 Task: Research Airbnb properties in Monywa, Myanmar from 2nd December, 2023 to 10th December, 2023 for 1 adult.1  bedroom having 1 bed and 1 bathroom. Property type can be hotel. Amenities needed are: washing machine. Look for 3 properties as per requirement.
Action: Mouse moved to (454, 64)
Screenshot: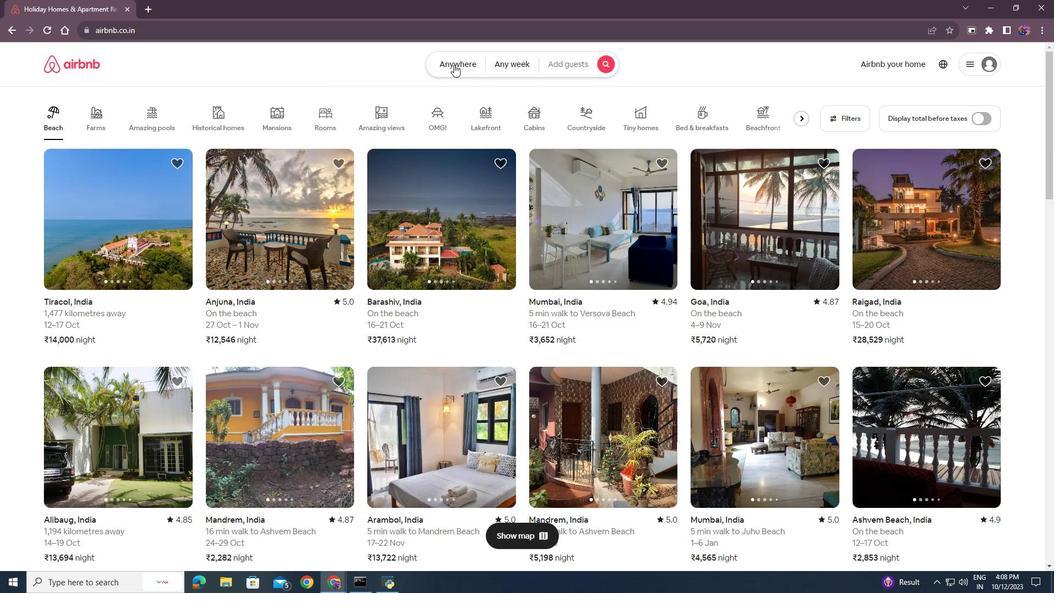
Action: Mouse pressed left at (454, 64)
Screenshot: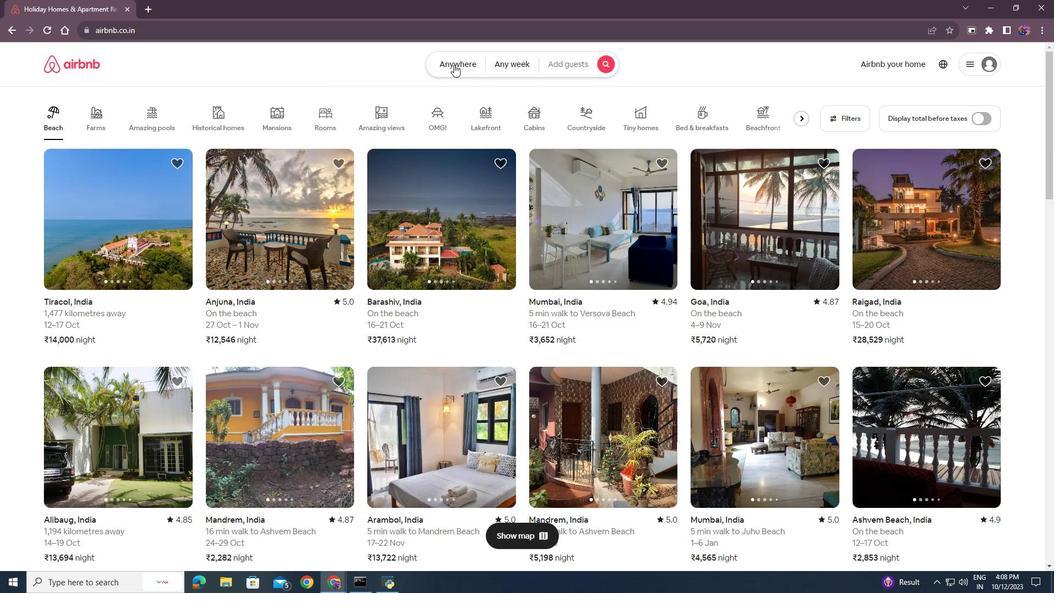 
Action: Mouse moved to (359, 107)
Screenshot: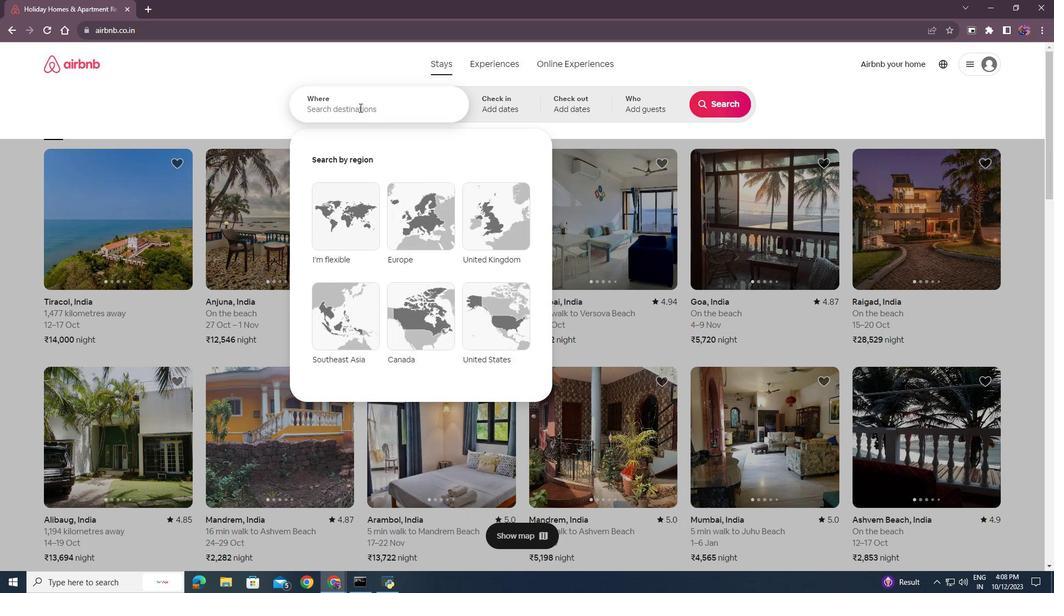 
Action: Mouse pressed left at (359, 107)
Screenshot: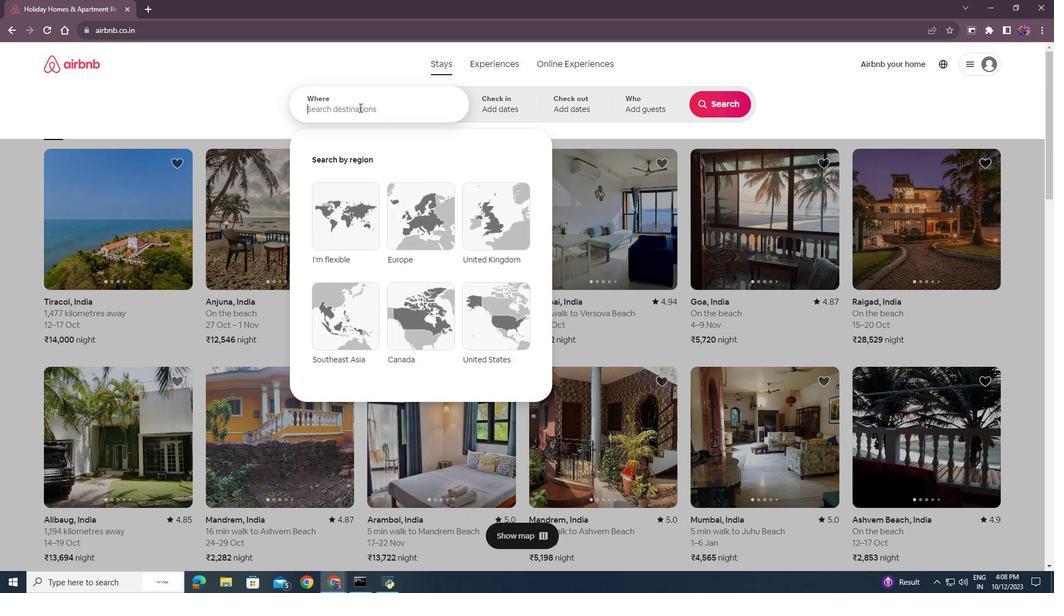 
Action: Key pressed <Key.shift>Monn<Key.backspace>ywa,<Key.shift><Key.shift><Key.shift>Myanmar
Screenshot: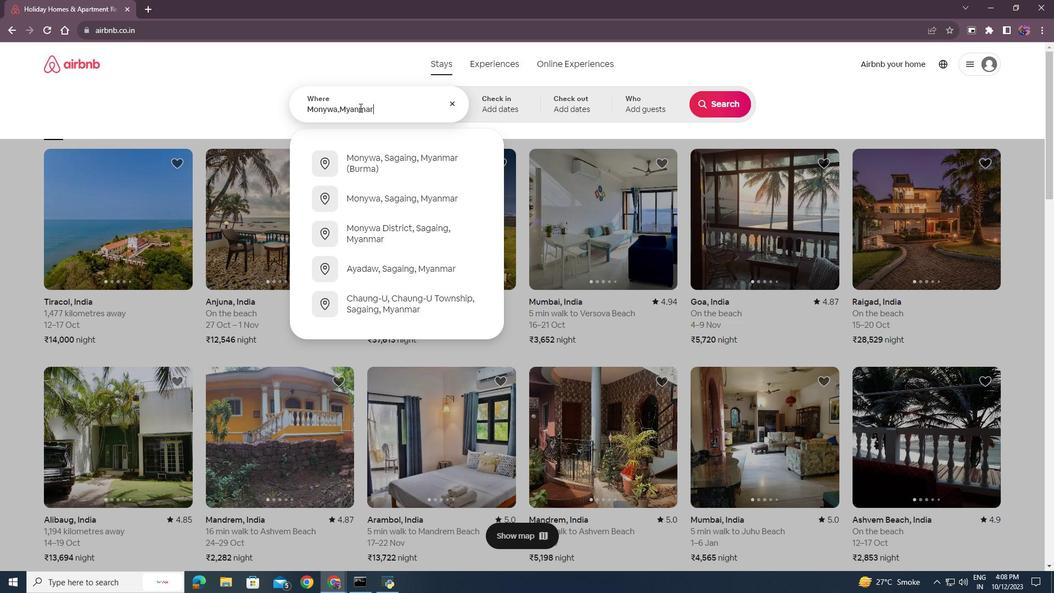 
Action: Mouse moved to (435, 107)
Screenshot: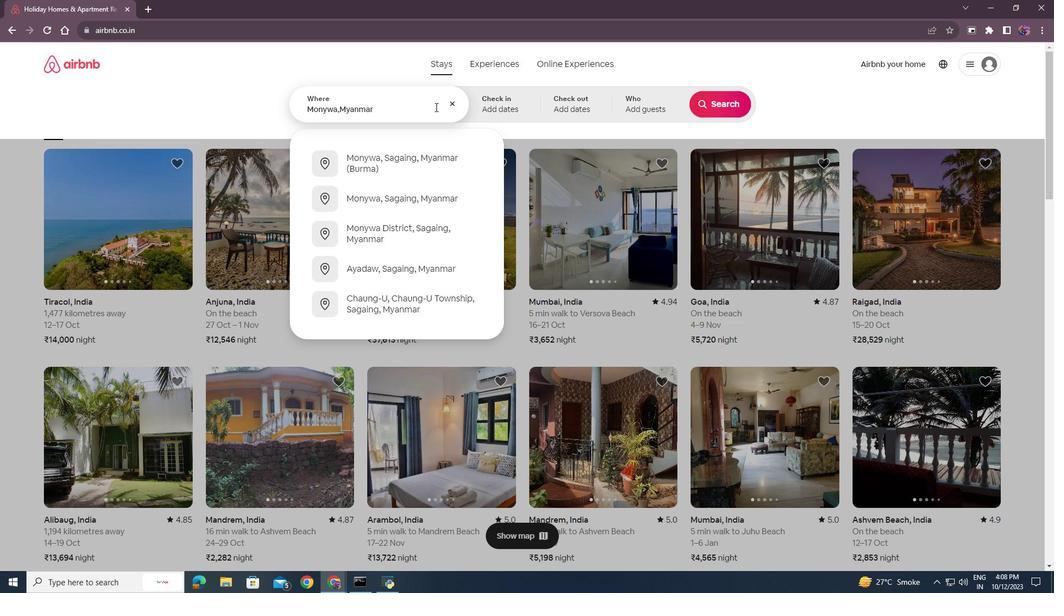 
Action: Key pressed <Key.enter>
Screenshot: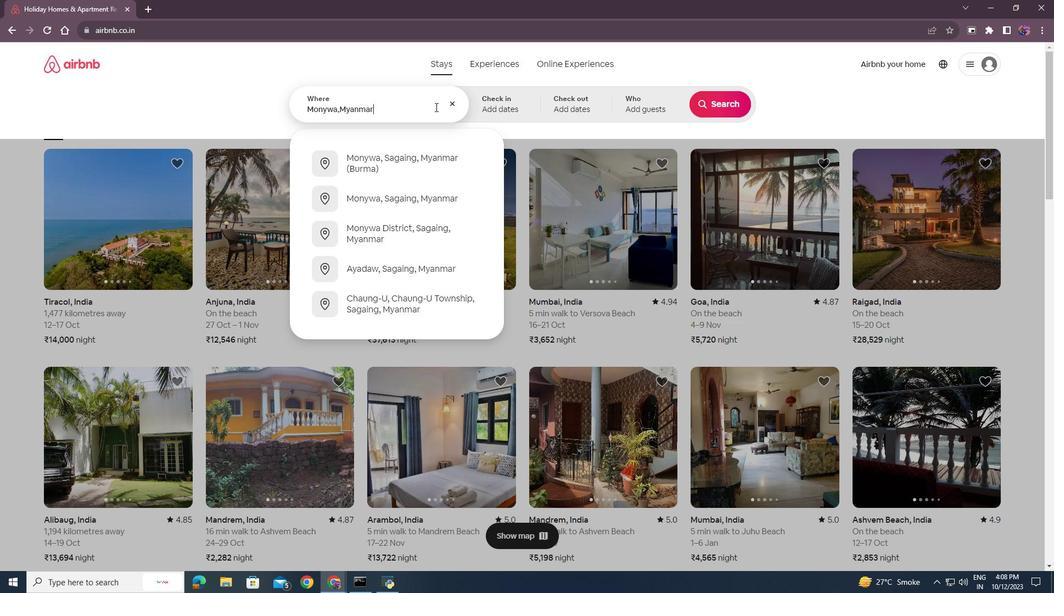 
Action: Mouse moved to (720, 195)
Screenshot: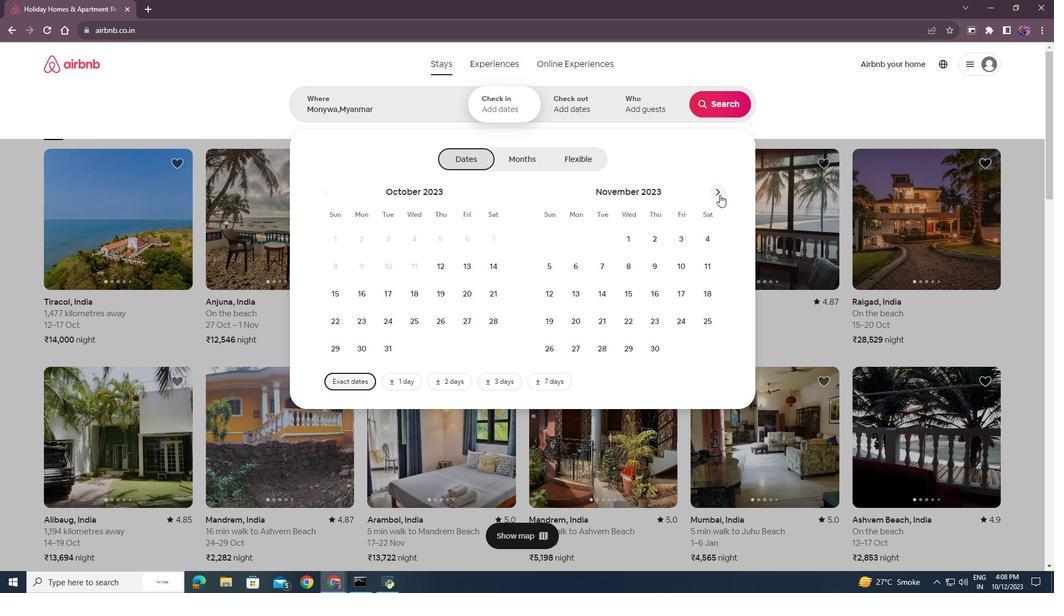 
Action: Mouse pressed left at (720, 195)
Screenshot: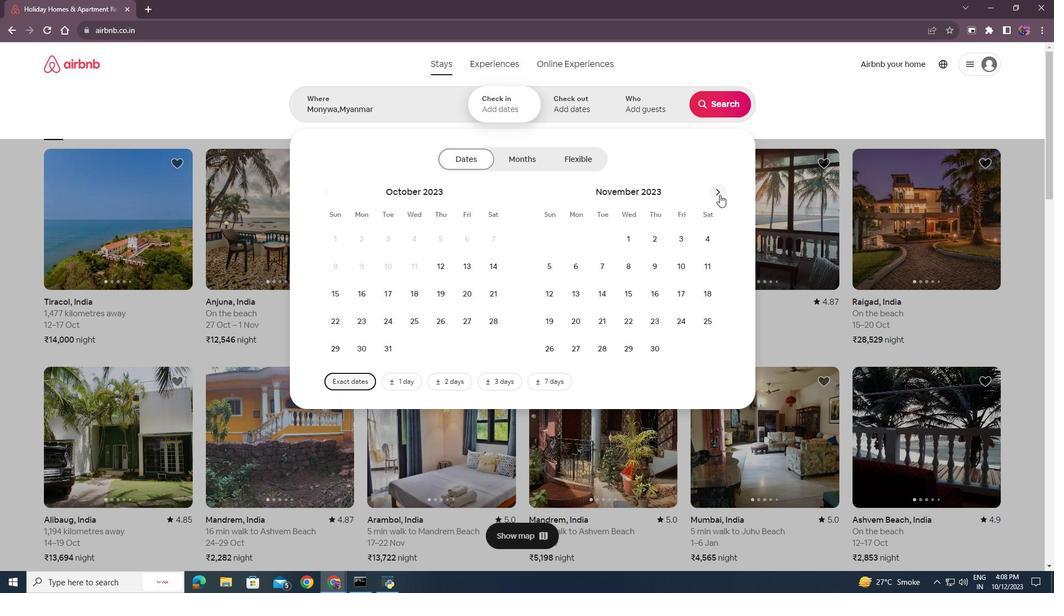 
Action: Mouse moved to (709, 240)
Screenshot: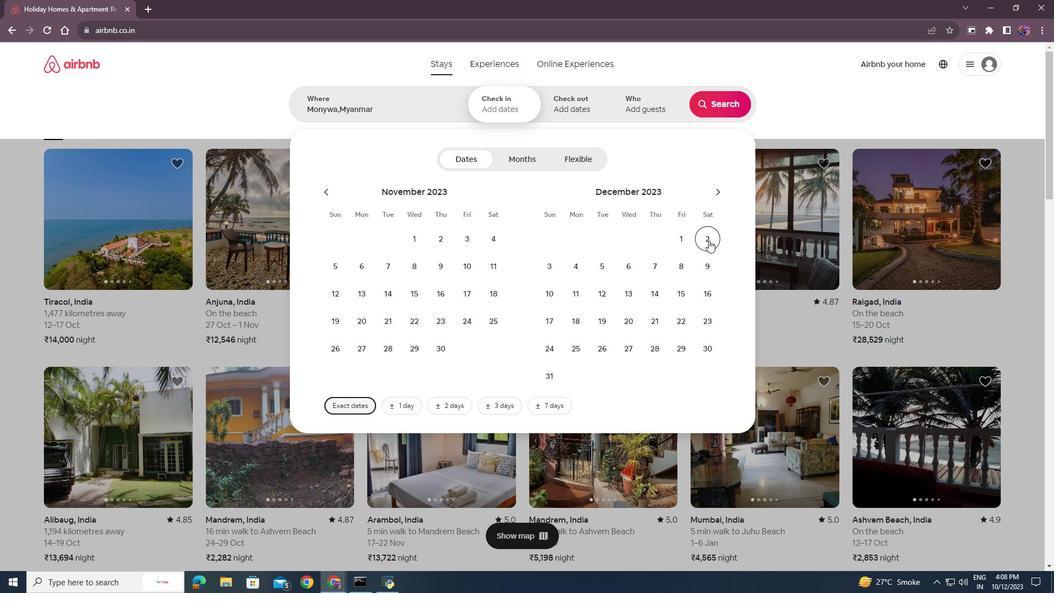 
Action: Mouse pressed left at (709, 240)
Screenshot: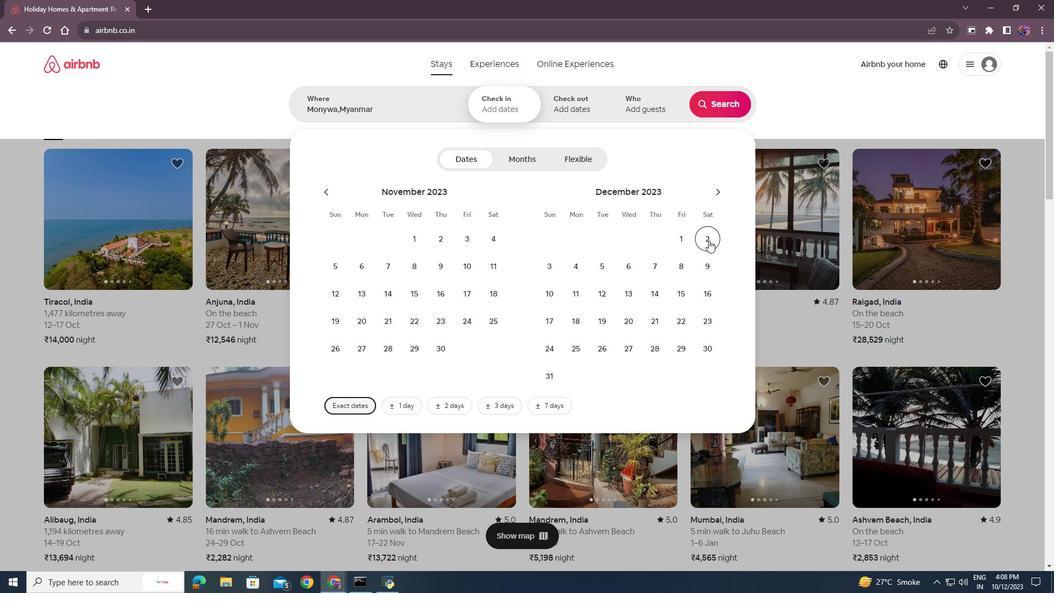 
Action: Mouse moved to (543, 296)
Screenshot: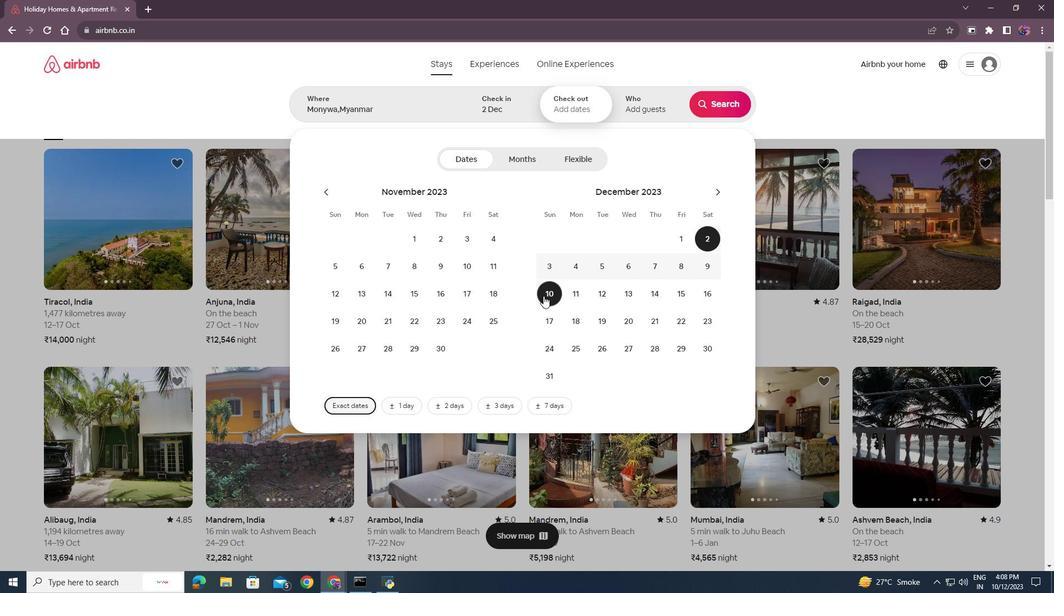 
Action: Mouse pressed left at (543, 296)
Screenshot: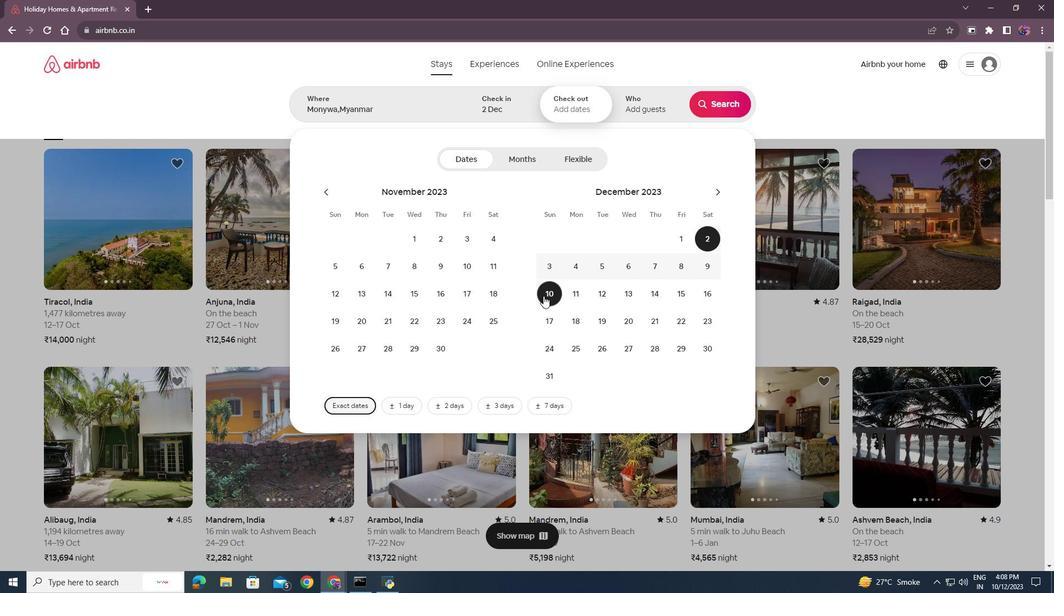 
Action: Mouse moved to (650, 107)
Screenshot: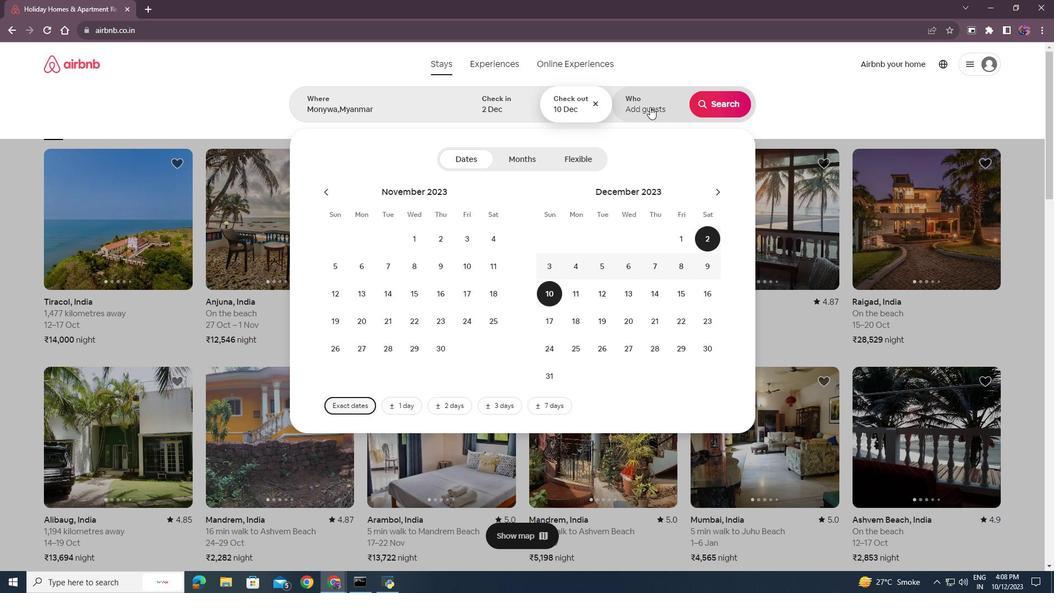 
Action: Mouse pressed left at (650, 107)
Screenshot: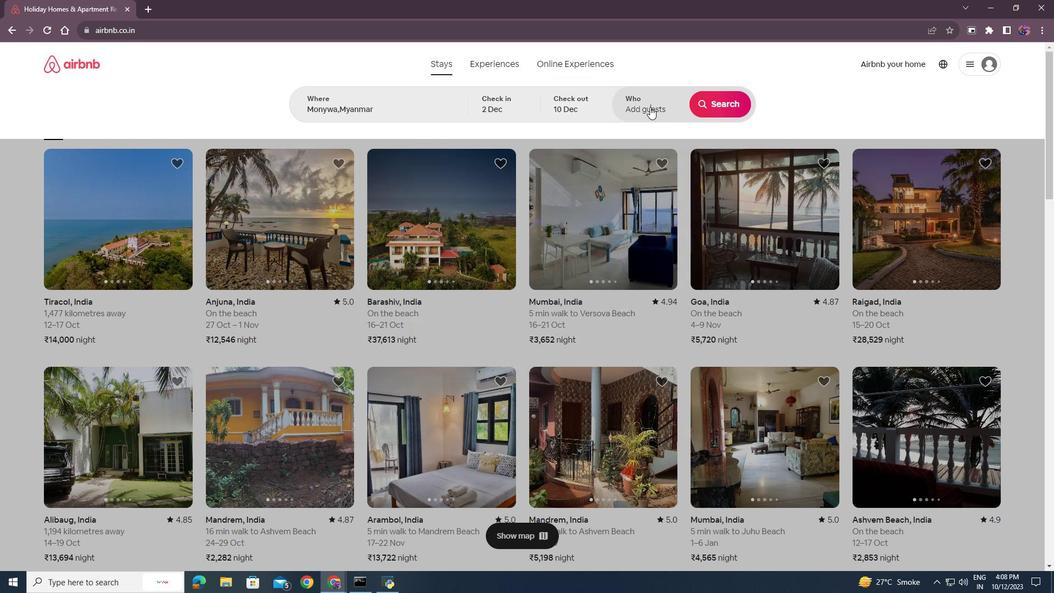 
Action: Mouse moved to (724, 160)
Screenshot: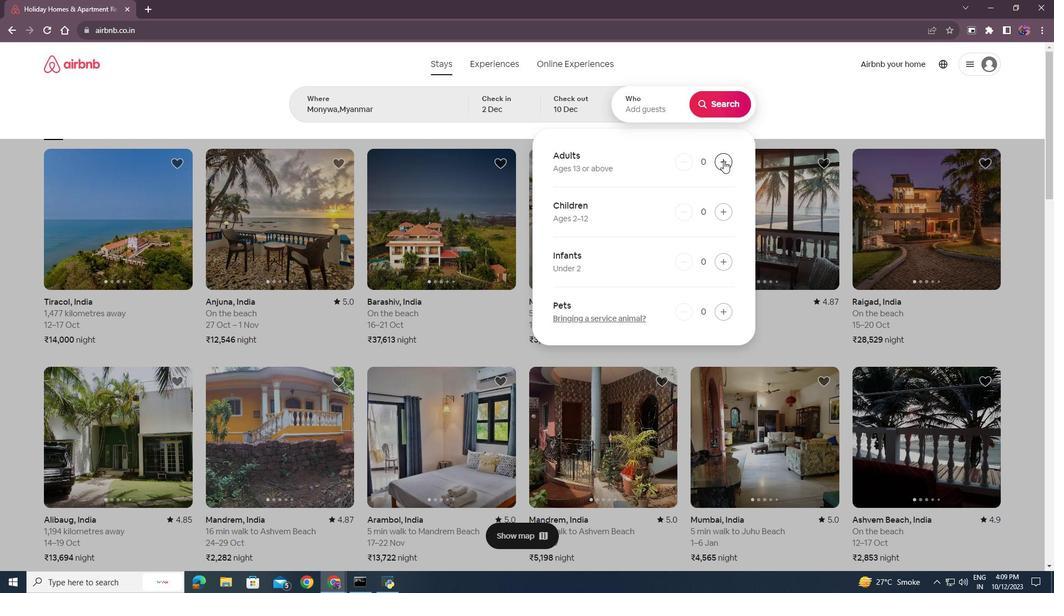 
Action: Mouse pressed left at (724, 160)
Screenshot: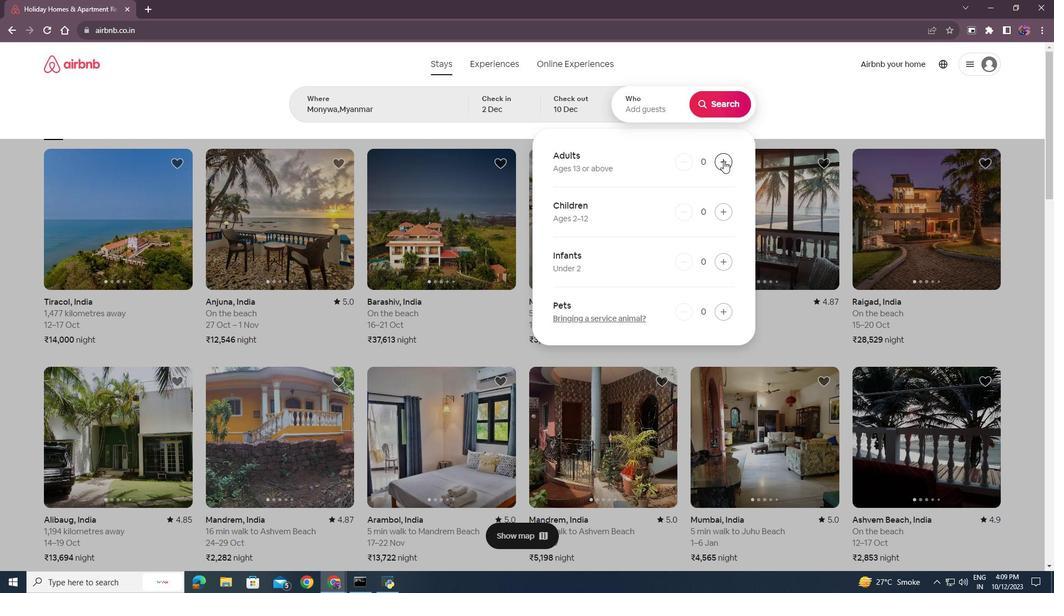 
Action: Mouse moved to (721, 103)
Screenshot: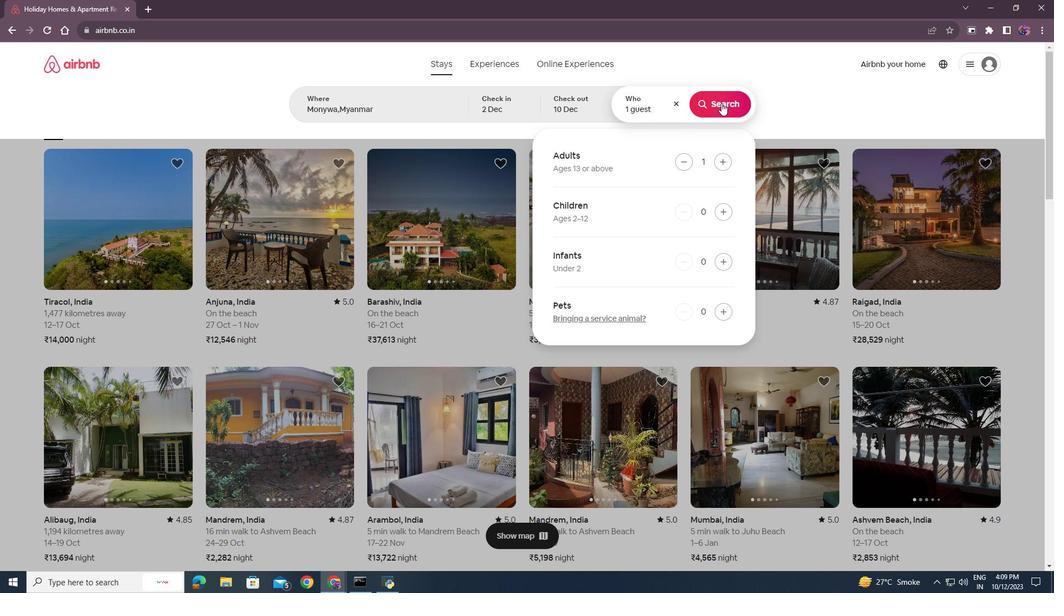 
Action: Mouse pressed left at (721, 103)
Screenshot: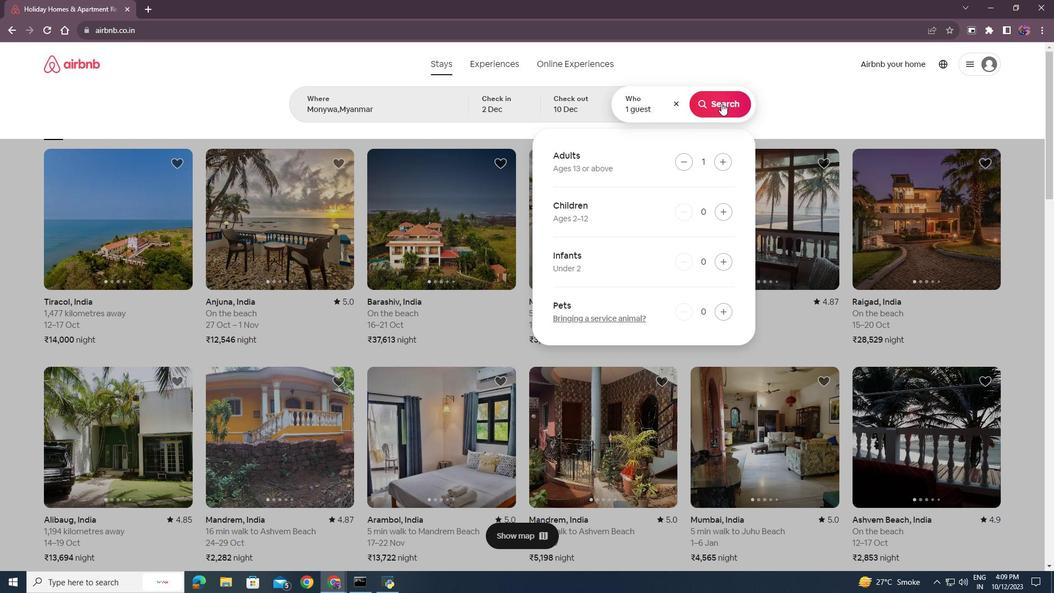 
Action: Mouse moved to (882, 104)
Screenshot: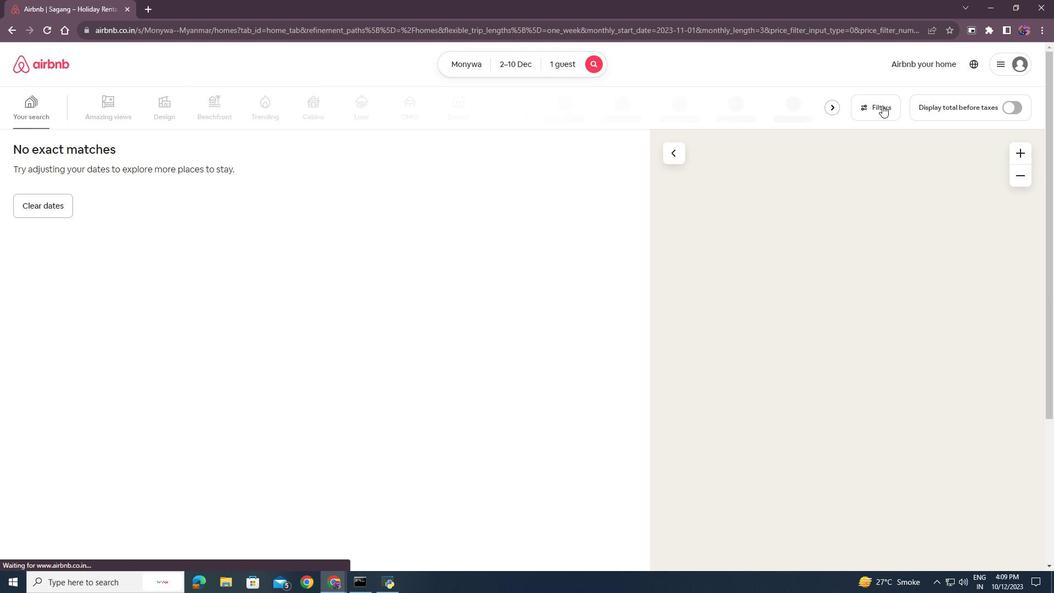 
Action: Mouse pressed left at (882, 104)
Screenshot: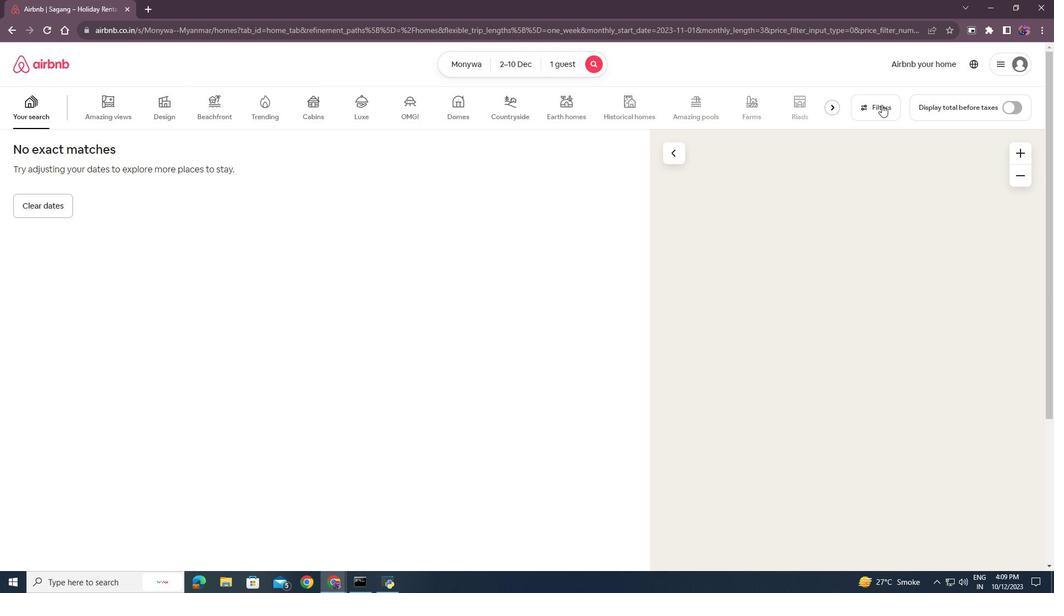 
Action: Mouse moved to (447, 397)
Screenshot: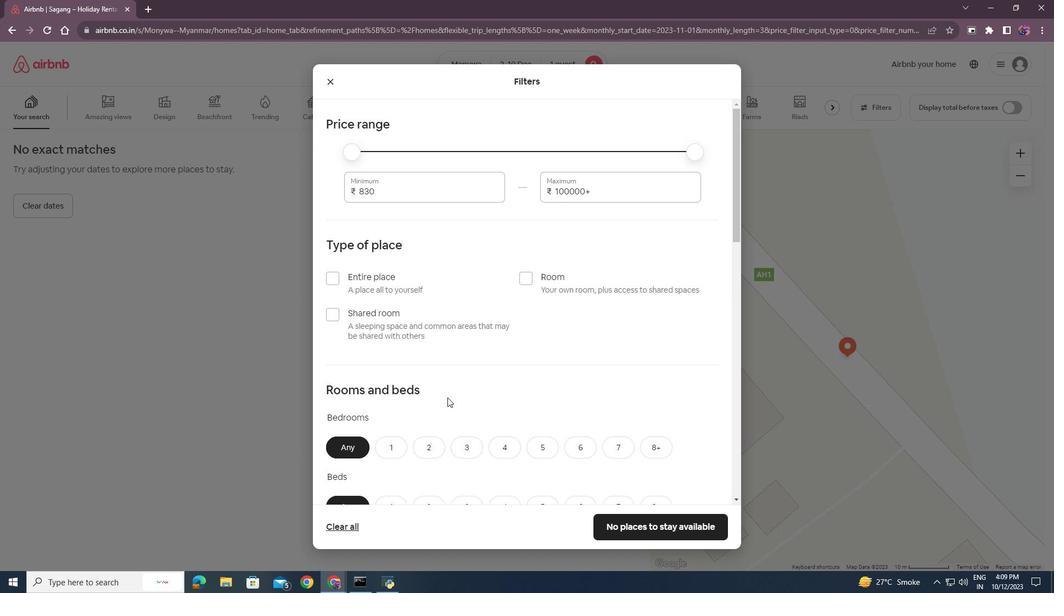 
Action: Mouse scrolled (447, 397) with delta (0, 0)
Screenshot: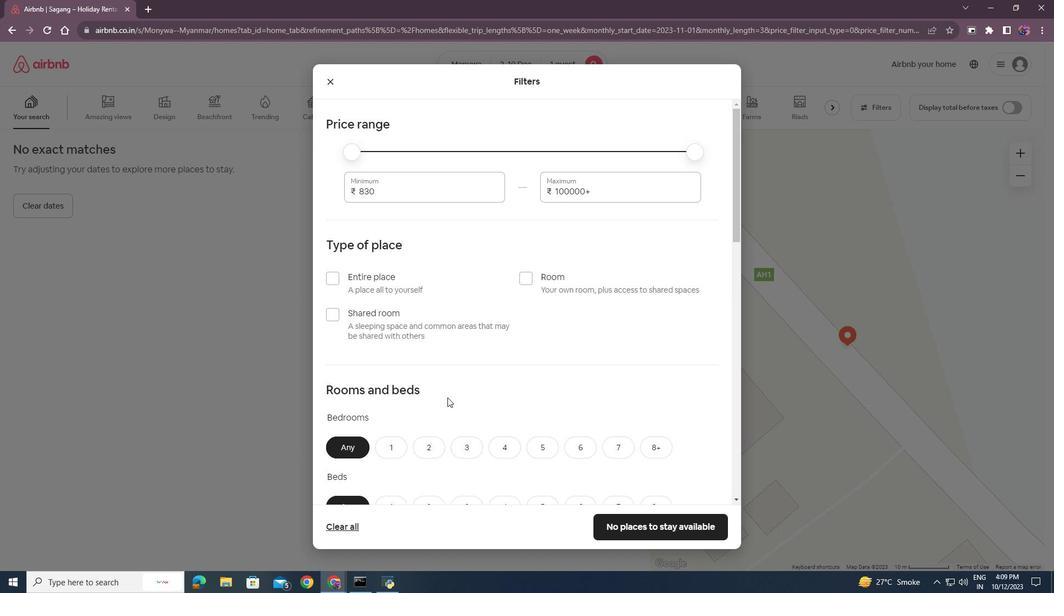 
Action: Mouse moved to (447, 397)
Screenshot: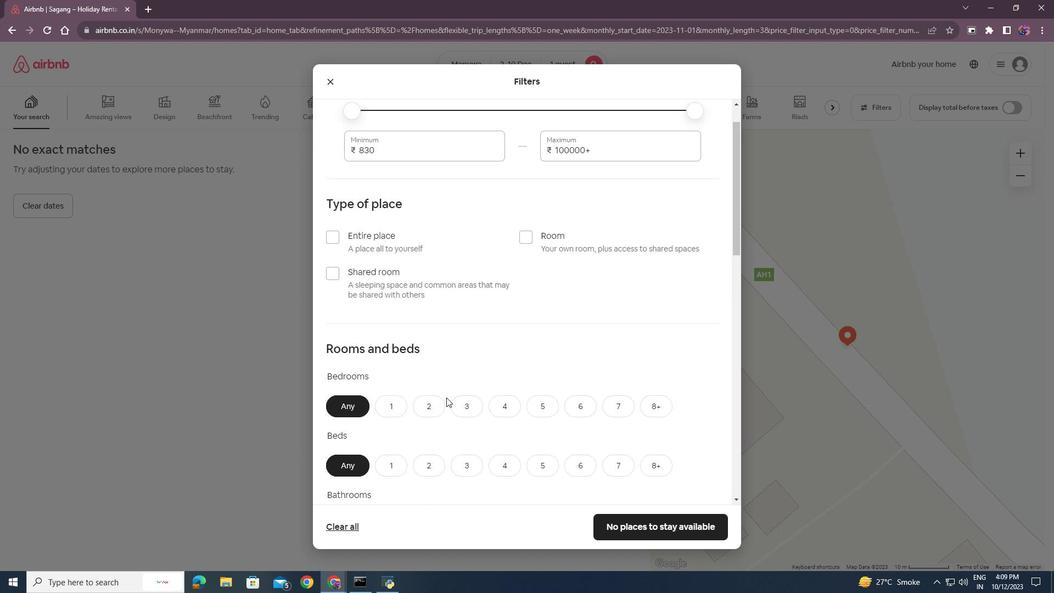 
Action: Mouse scrolled (447, 397) with delta (0, 0)
Screenshot: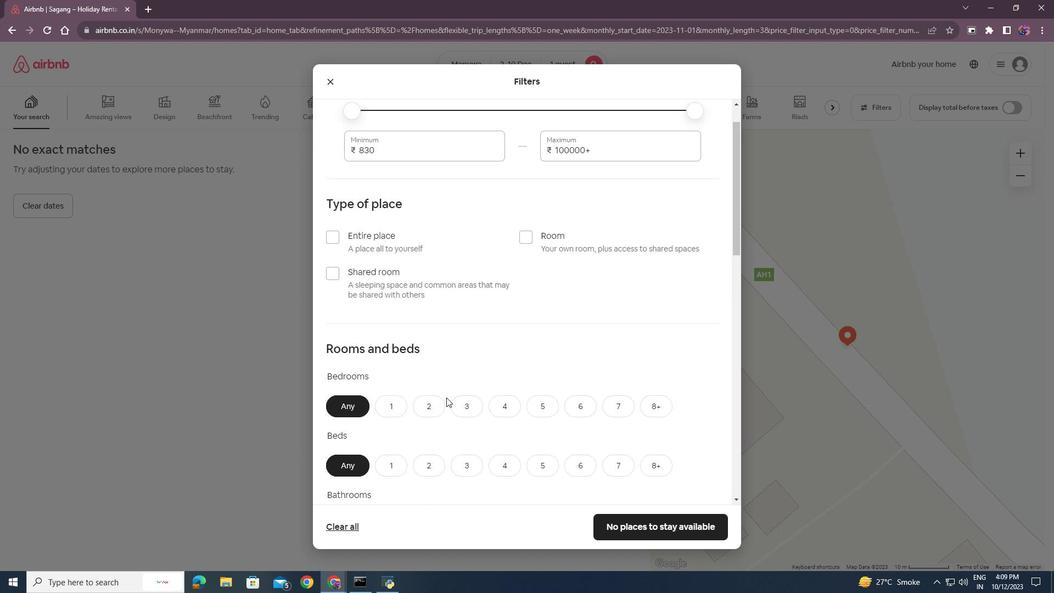 
Action: Mouse moved to (391, 335)
Screenshot: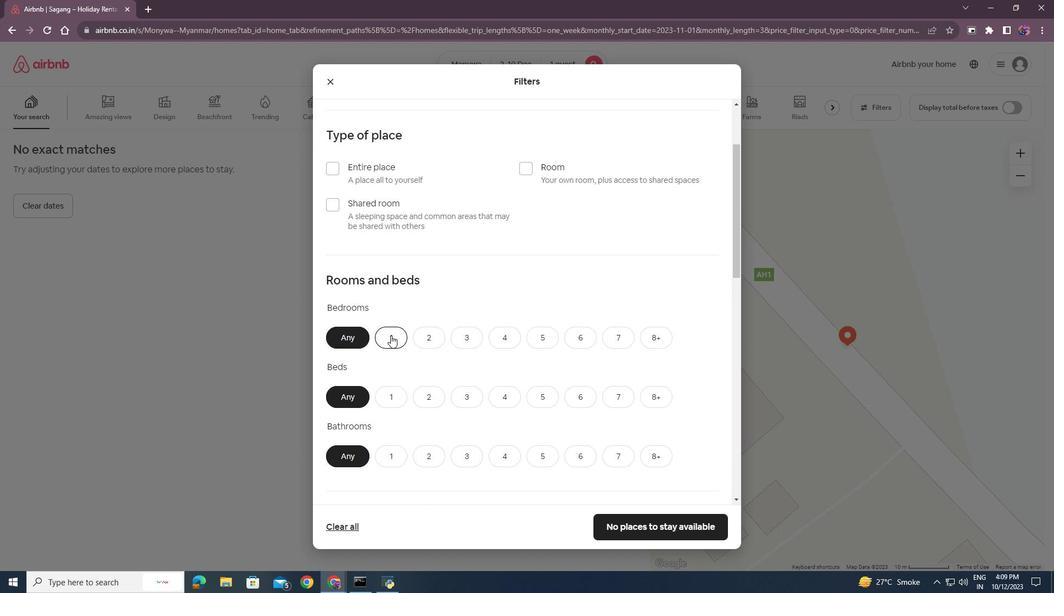 
Action: Mouse pressed left at (391, 335)
Screenshot: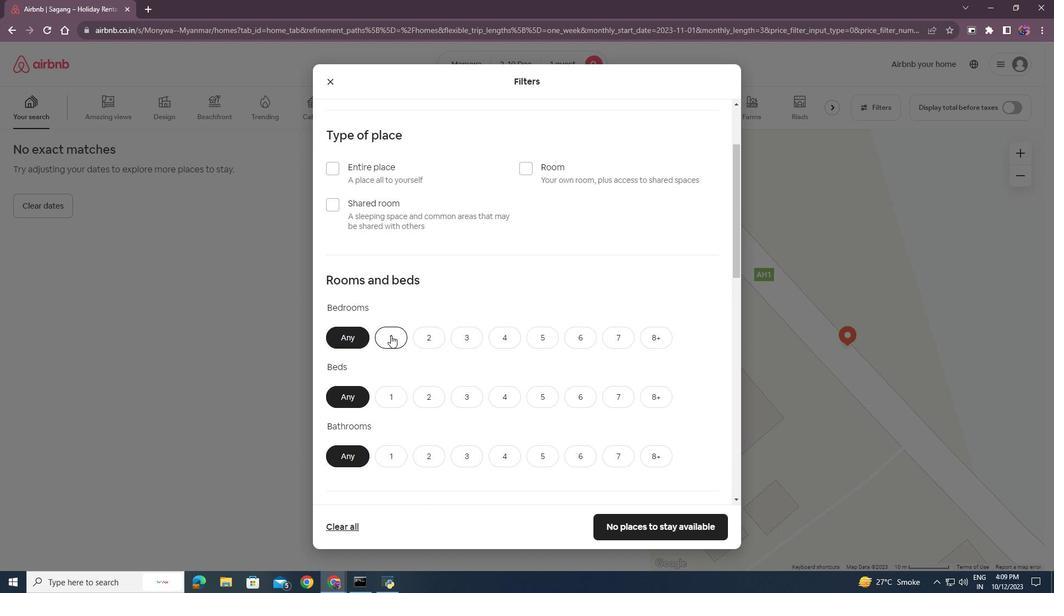 
Action: Mouse moved to (399, 398)
Screenshot: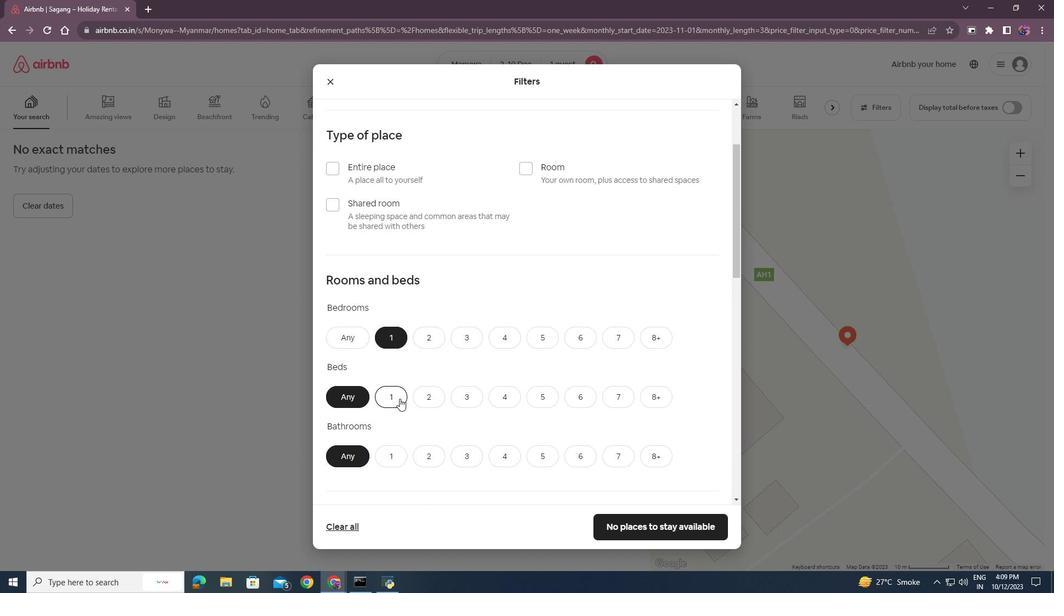 
Action: Mouse pressed left at (399, 398)
Screenshot: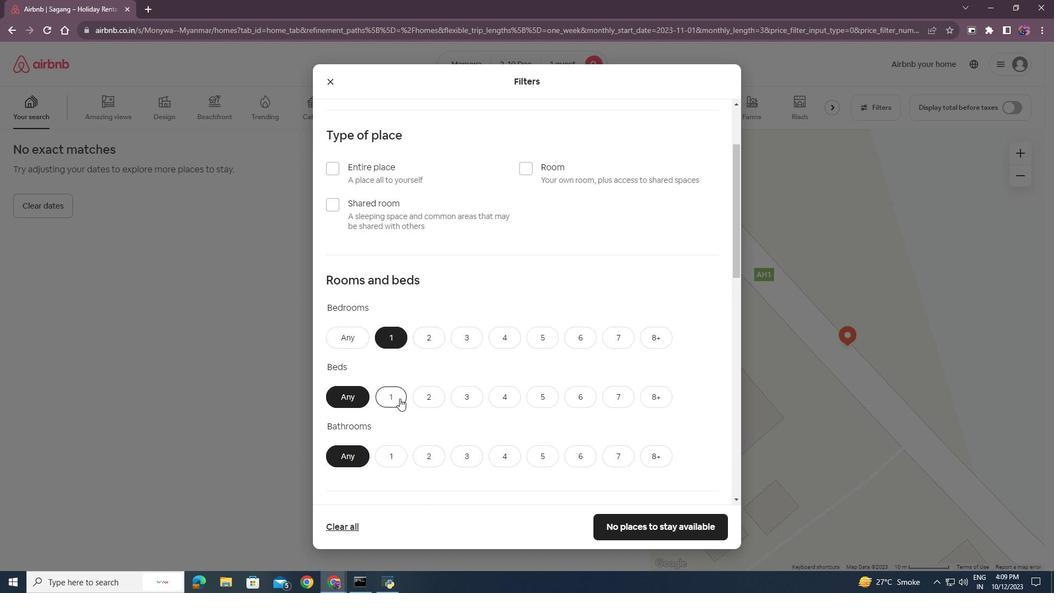 
Action: Mouse moved to (397, 456)
Screenshot: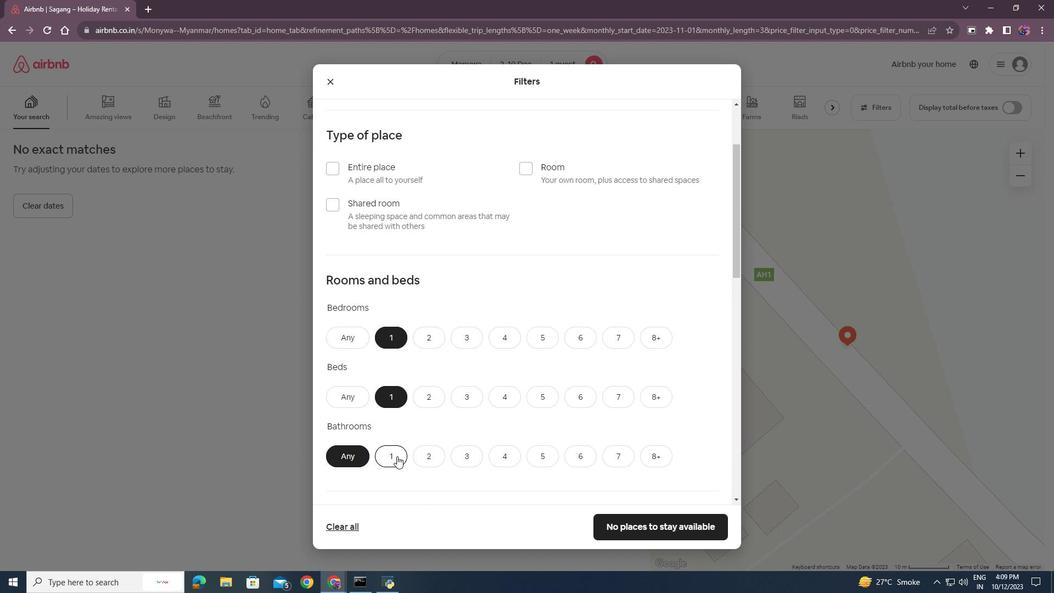 
Action: Mouse pressed left at (397, 456)
Screenshot: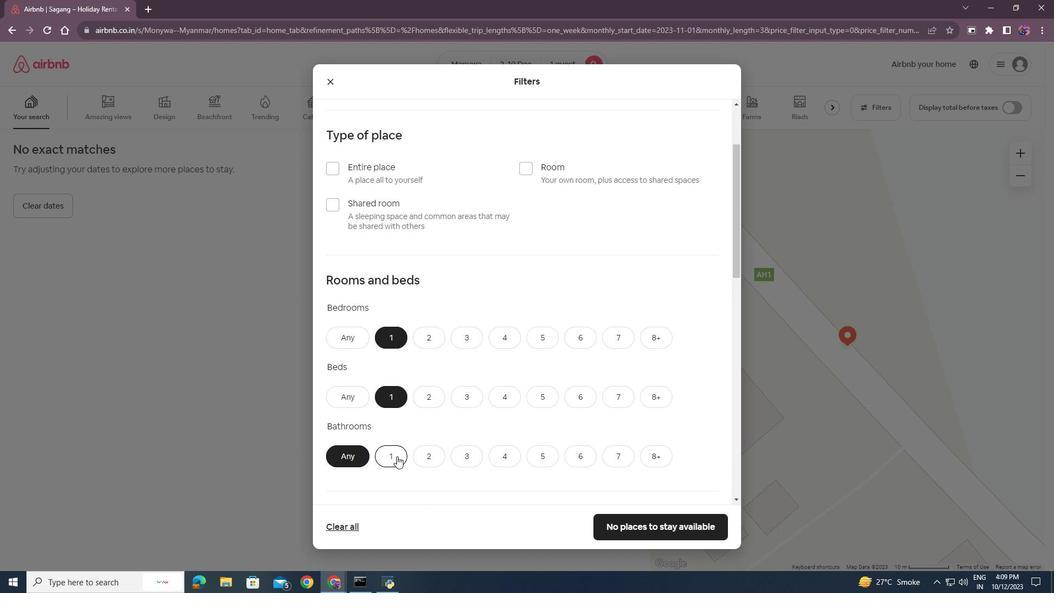 
Action: Mouse moved to (498, 425)
Screenshot: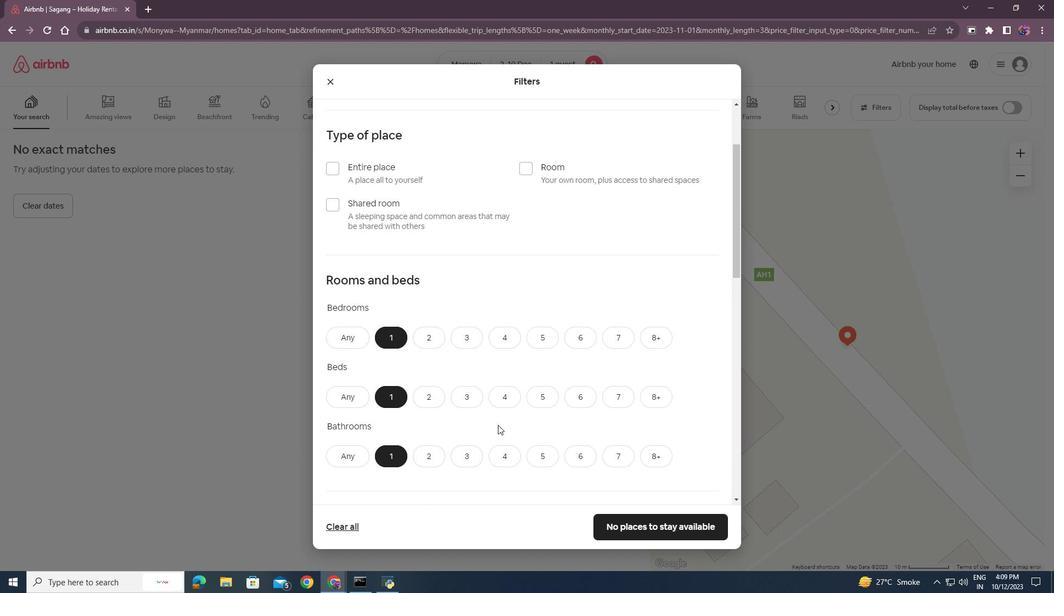 
Action: Mouse scrolled (498, 424) with delta (0, 0)
Screenshot: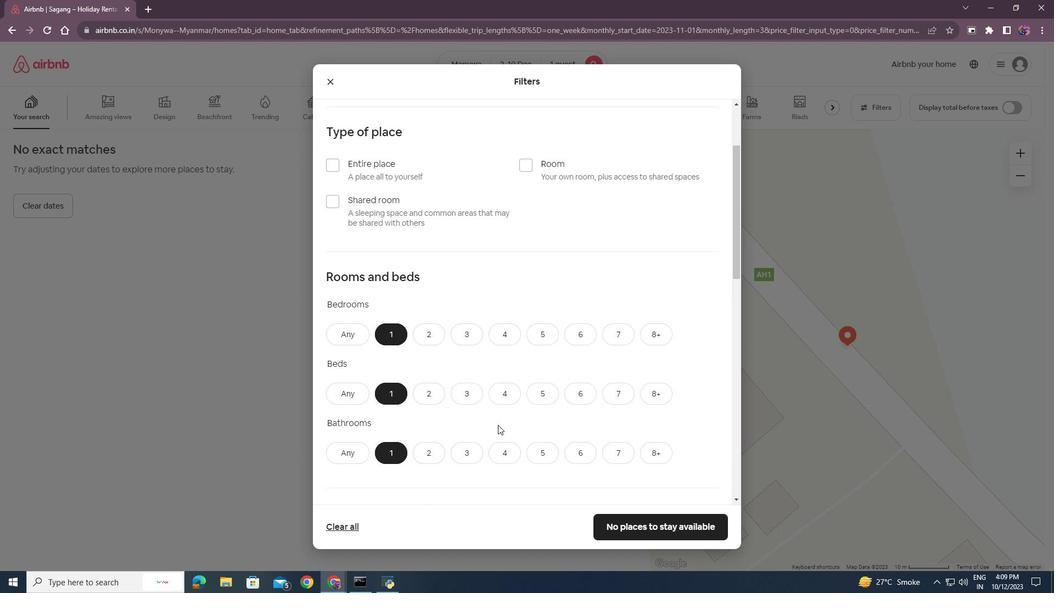 
Action: Mouse scrolled (498, 424) with delta (0, 0)
Screenshot: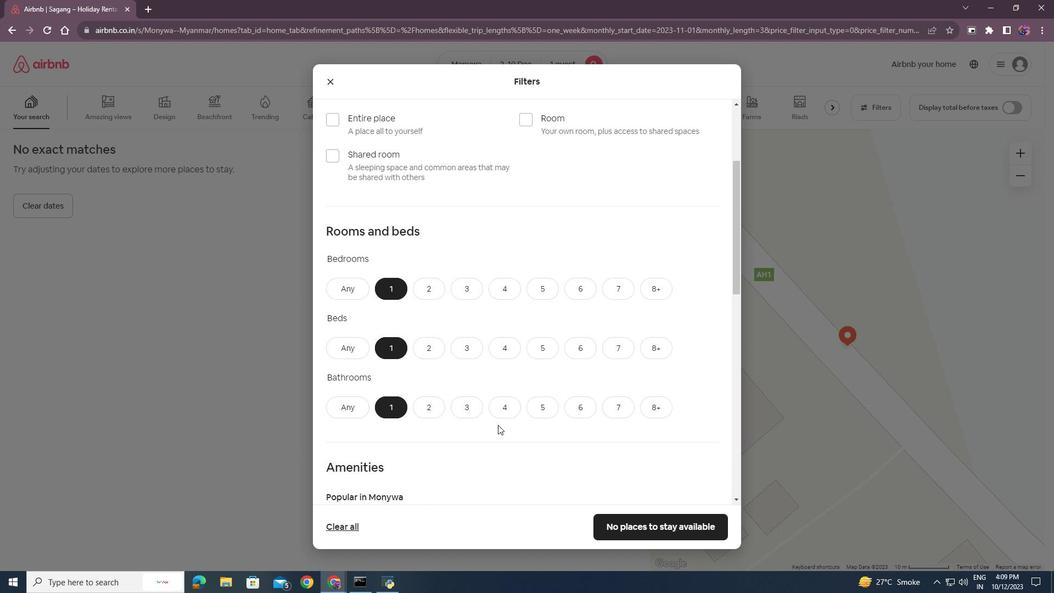 
Action: Mouse moved to (513, 418)
Screenshot: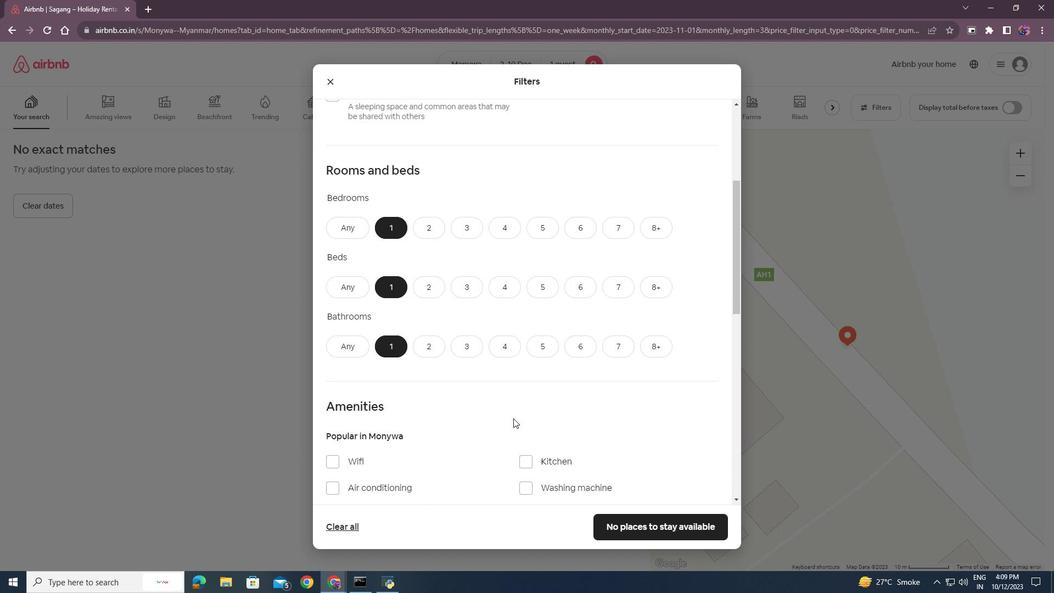 
Action: Mouse scrolled (513, 418) with delta (0, 0)
Screenshot: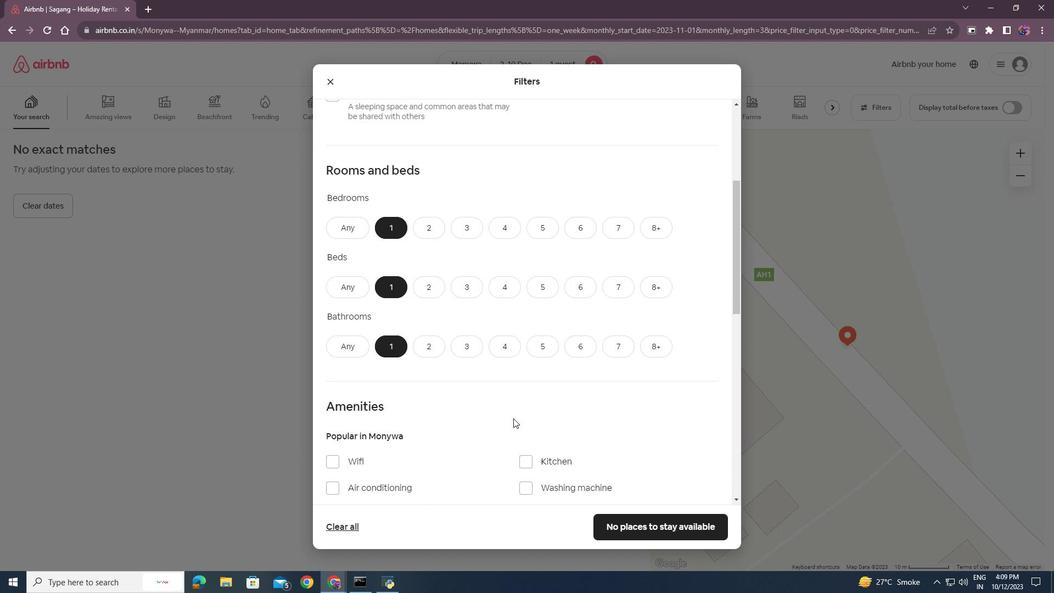 
Action: Mouse moved to (510, 418)
Screenshot: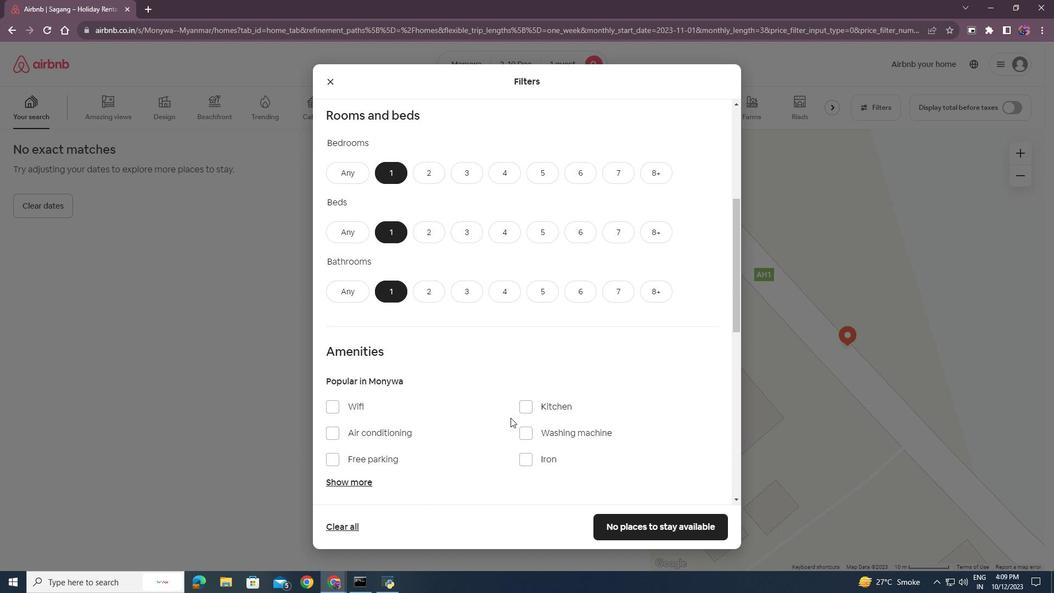 
Action: Mouse scrolled (510, 417) with delta (0, 0)
Screenshot: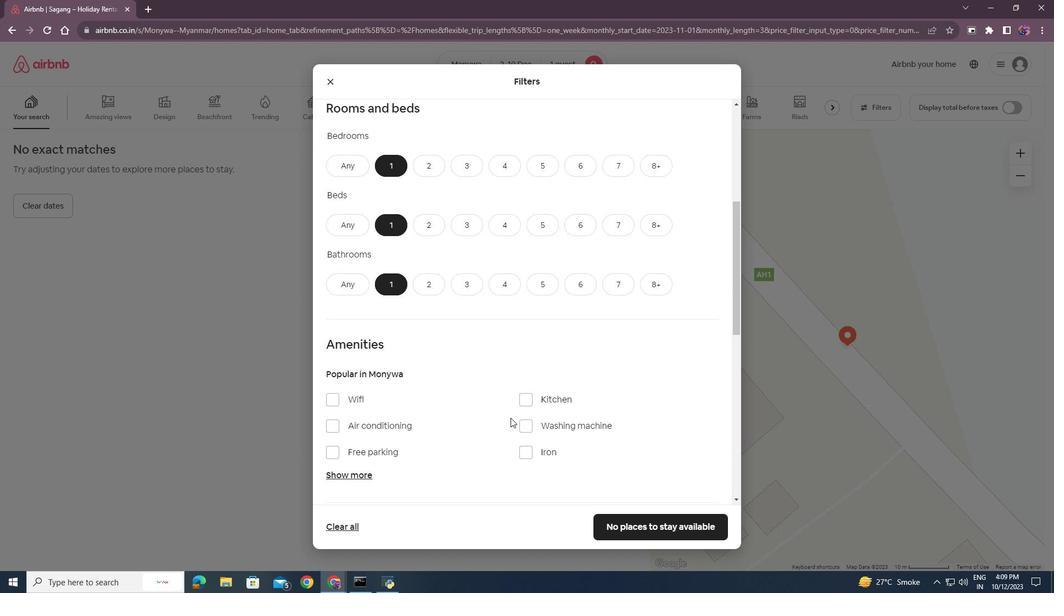 
Action: Mouse moved to (509, 418)
Screenshot: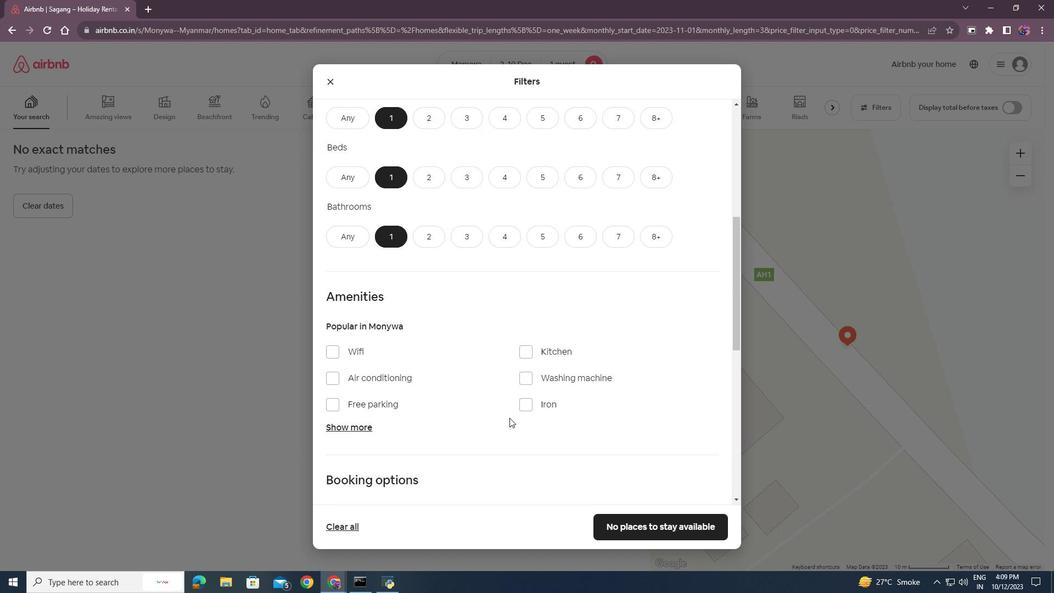
Action: Mouse scrolled (509, 417) with delta (0, 0)
Screenshot: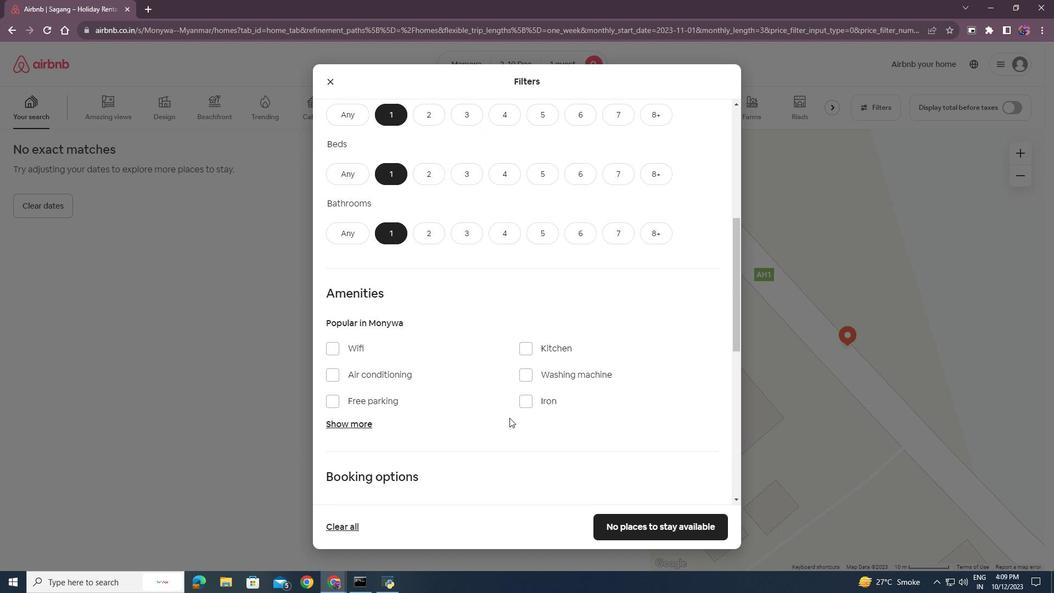 
Action: Mouse scrolled (509, 417) with delta (0, 0)
Screenshot: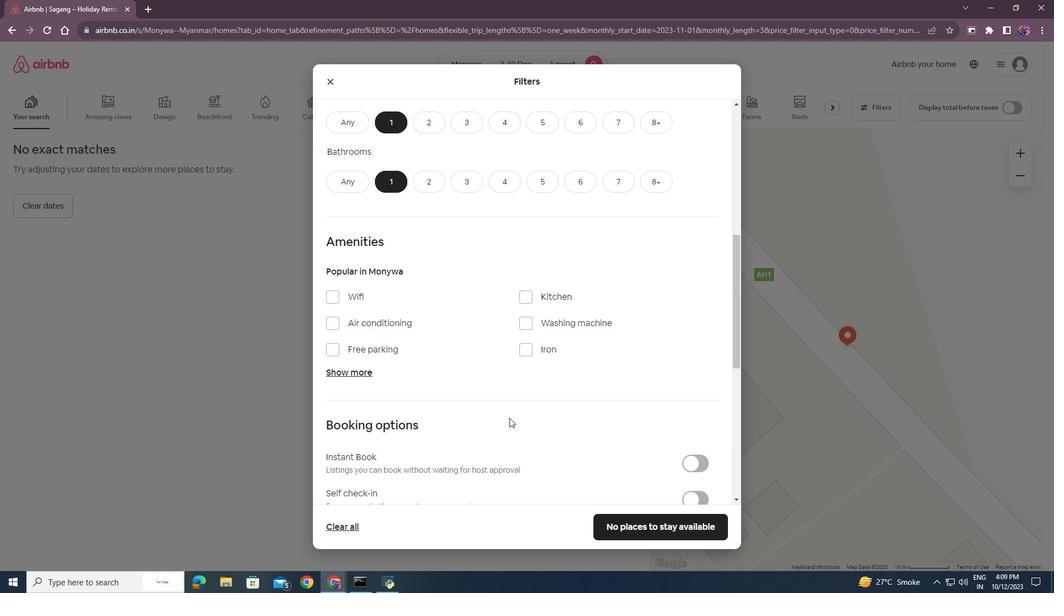 
Action: Mouse moved to (345, 316)
Screenshot: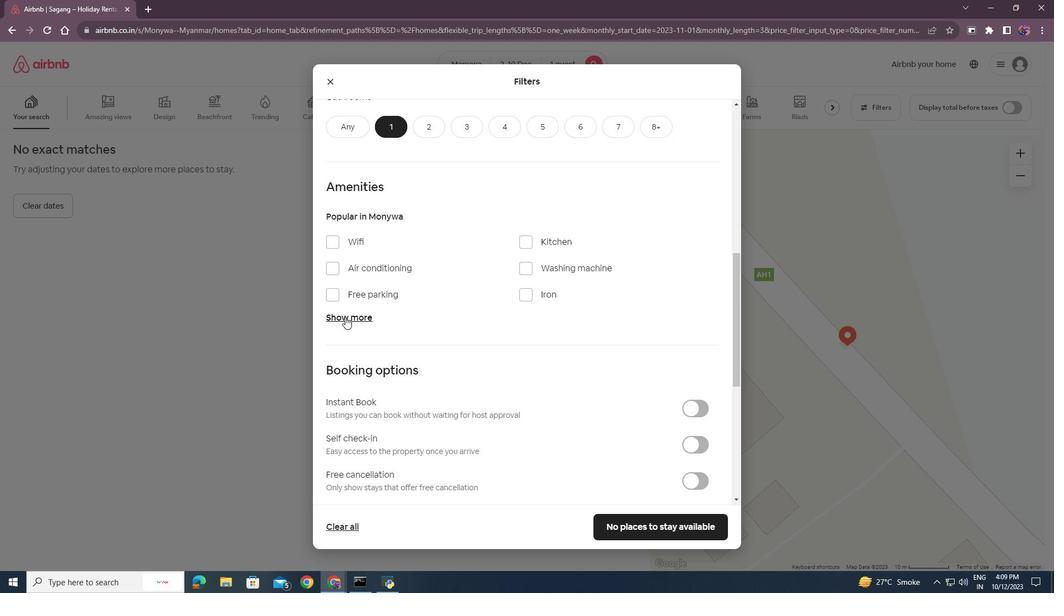 
Action: Mouse pressed left at (345, 316)
Screenshot: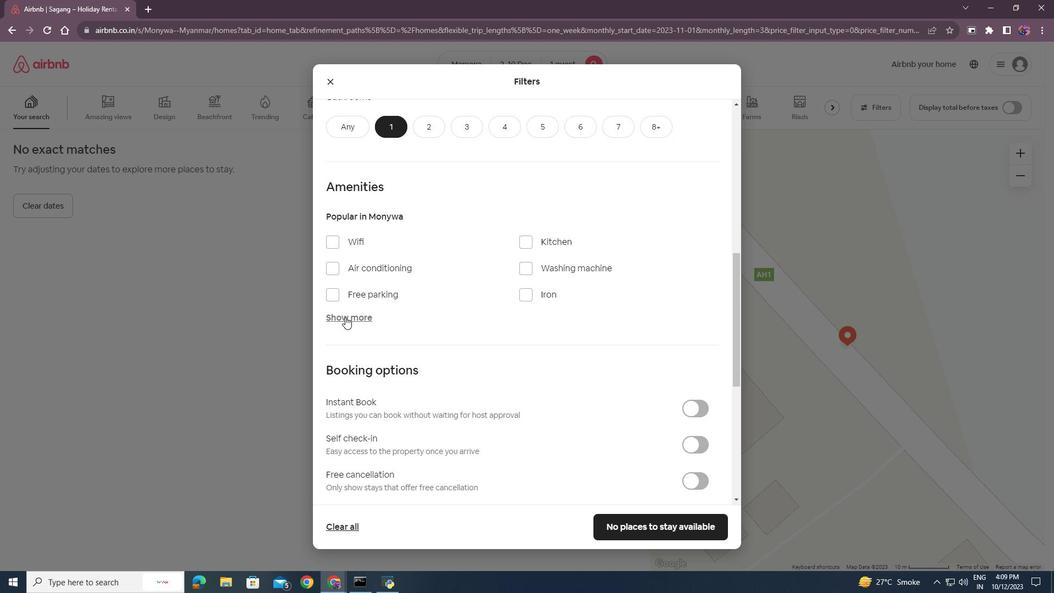 
Action: Mouse moved to (525, 269)
Screenshot: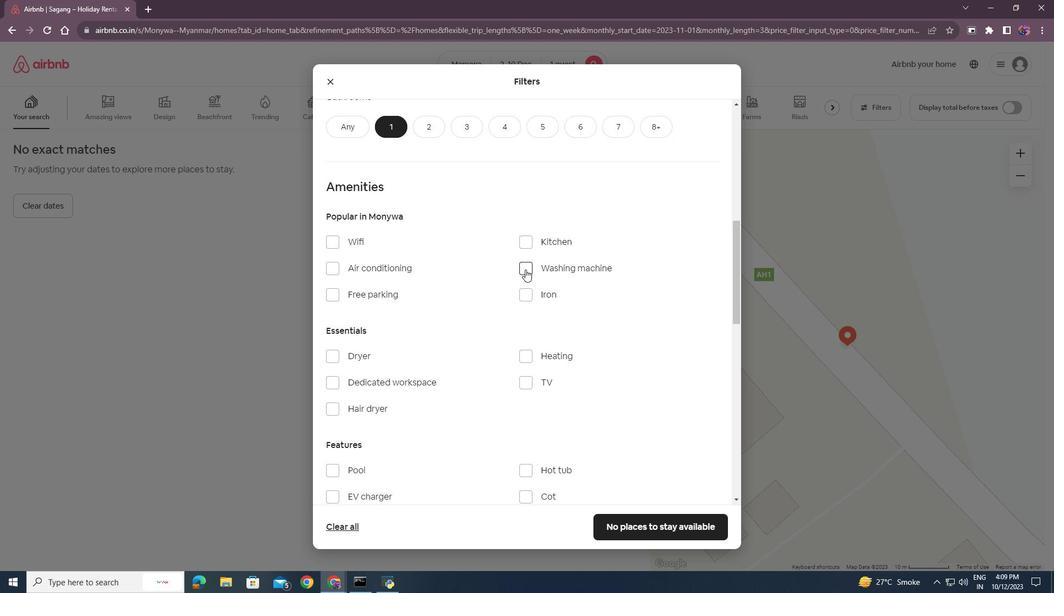 
Action: Mouse pressed left at (525, 269)
Screenshot: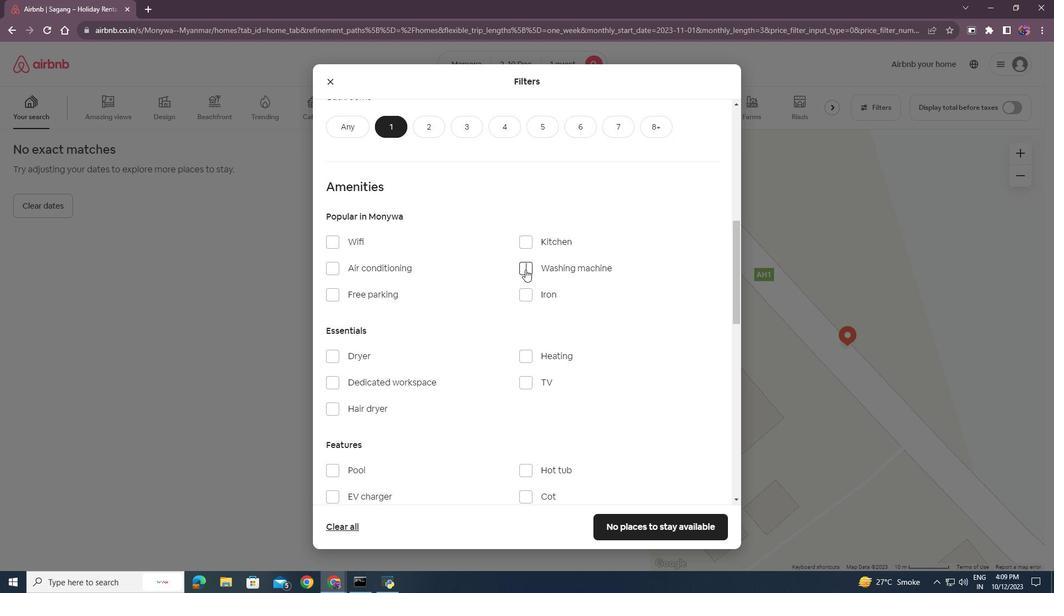 
Action: Mouse moved to (491, 326)
Screenshot: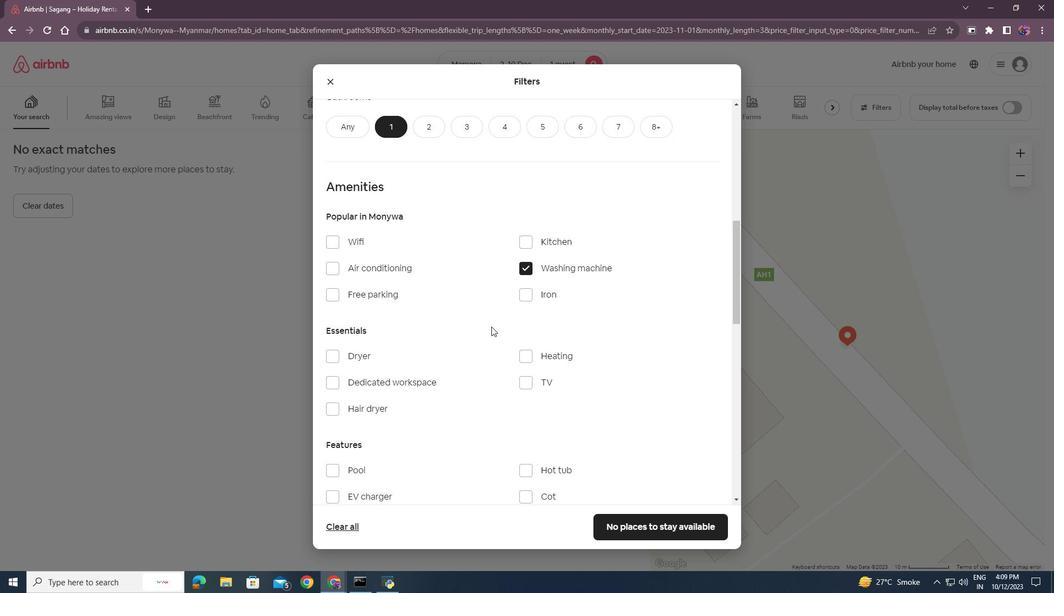 
Action: Mouse scrolled (491, 326) with delta (0, 0)
Screenshot: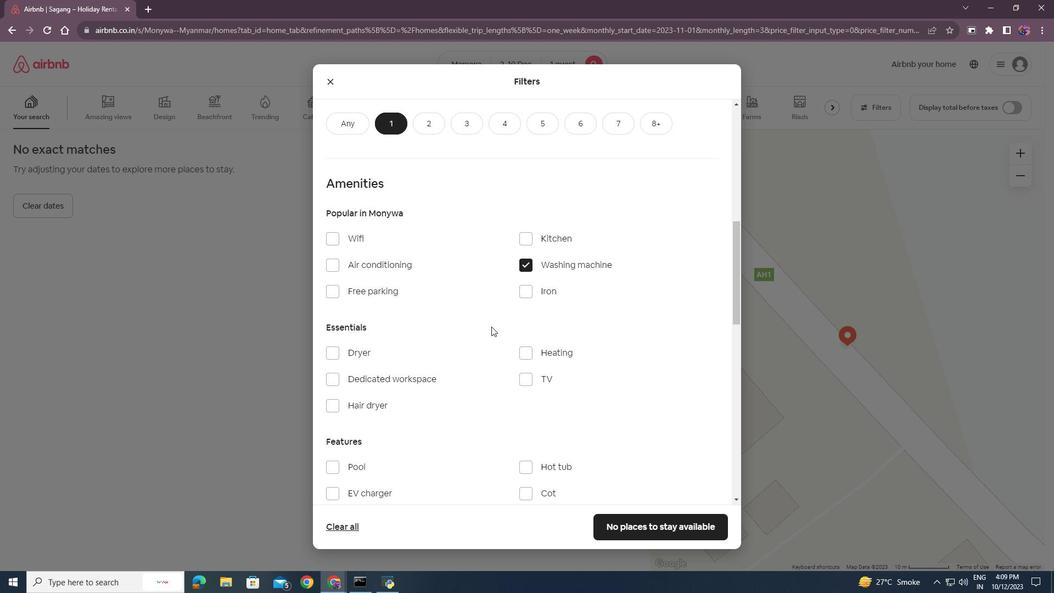 
Action: Mouse moved to (646, 525)
Screenshot: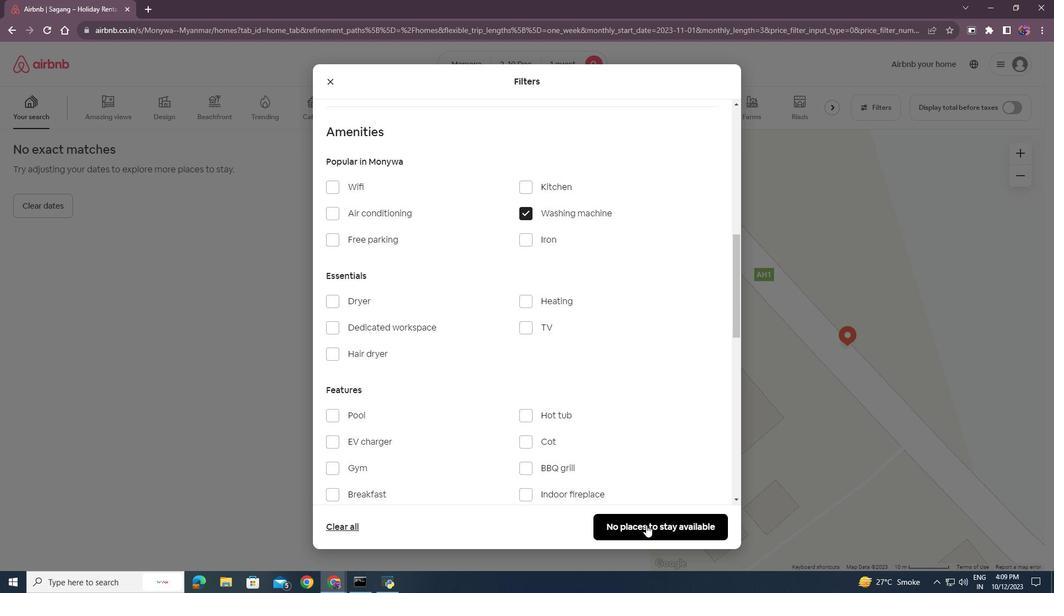 
Action: Mouse pressed left at (646, 525)
Screenshot: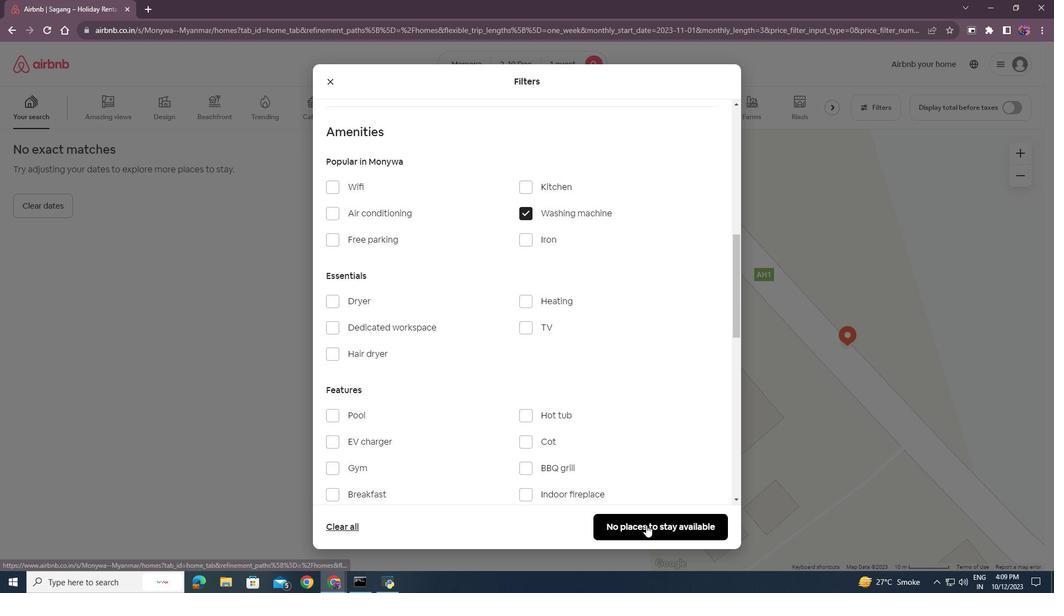 
Action: Mouse moved to (352, 368)
Screenshot: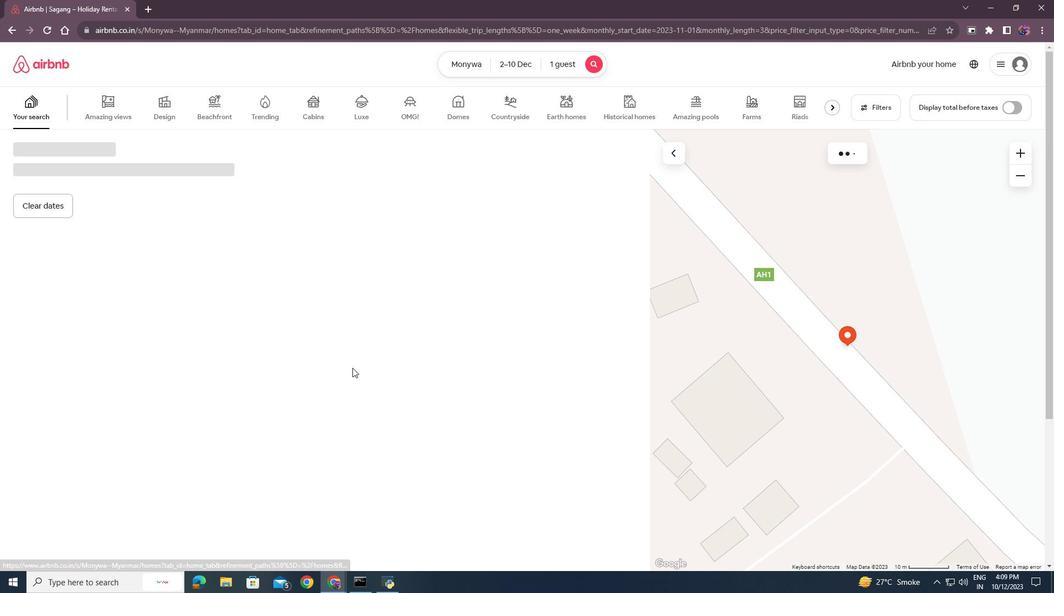 
